 Task: Create new contact,   with mail id: 'LaylaKing@faurecia.com', first name: 'Layla', Last name: 'King', Job Title: Event Coordinator, Phone number (305) 555-3456. Change life cycle stage to  'Lead' and lead status to 'New'. Add new company to the associated contact: www.sunsure-energy.com_x000D_
 and type: Prospect. Logged in from softage.1@softage.net
Action: Mouse moved to (50, 52)
Screenshot: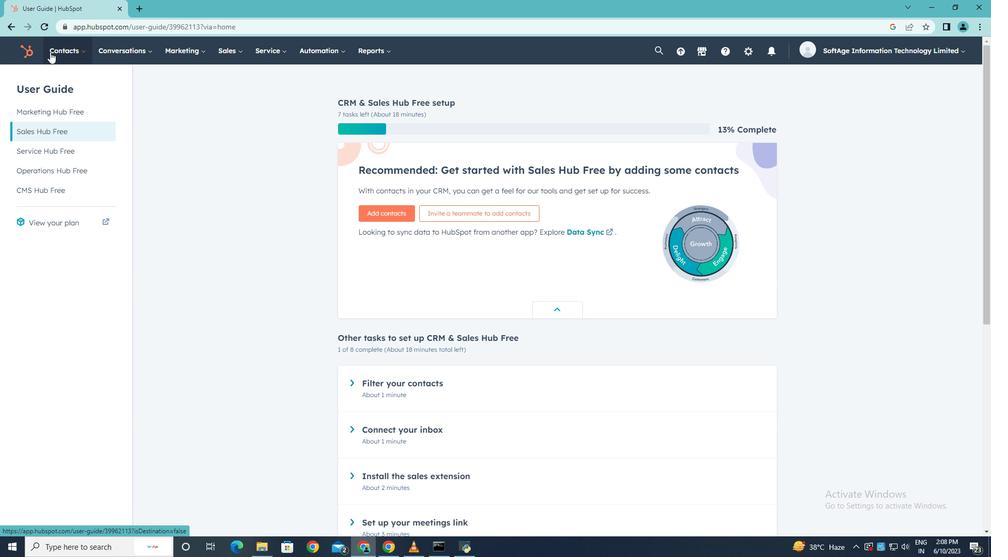 
Action: Mouse pressed left at (50, 52)
Screenshot: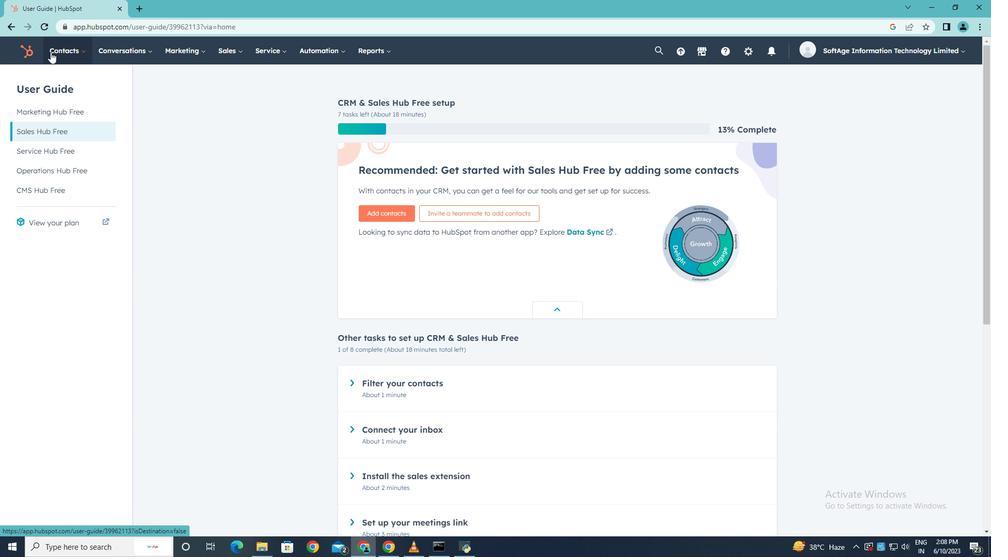 
Action: Mouse moved to (77, 85)
Screenshot: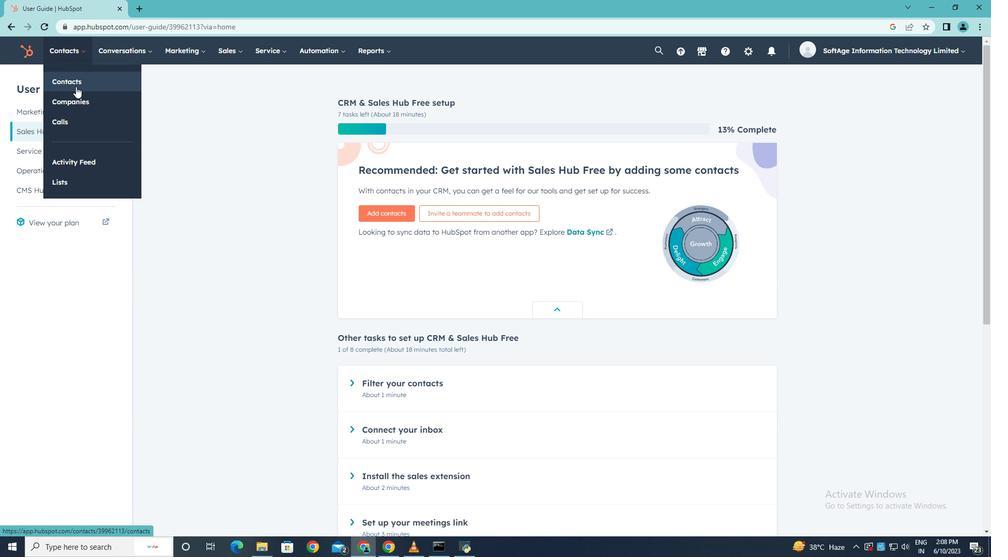 
Action: Mouse pressed left at (77, 85)
Screenshot: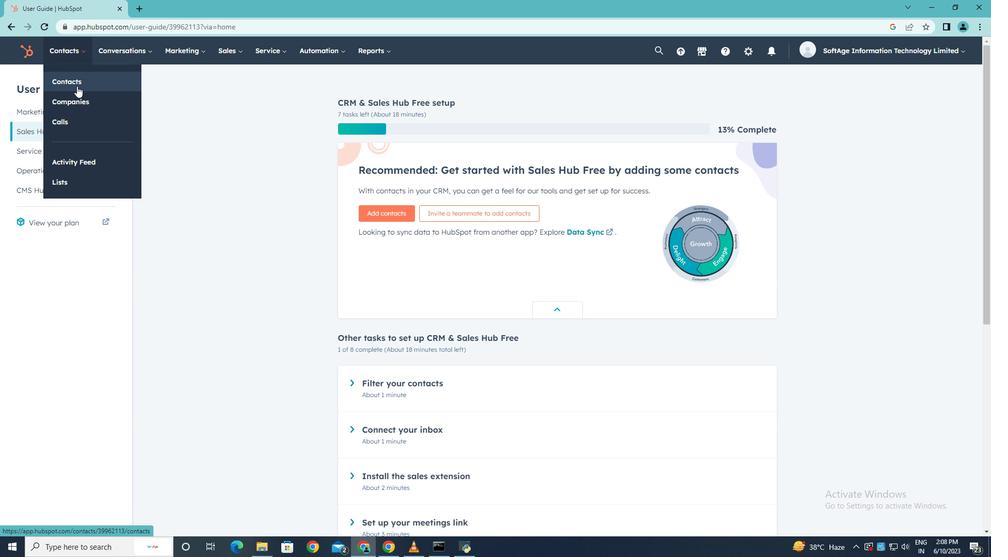 
Action: Mouse moved to (939, 87)
Screenshot: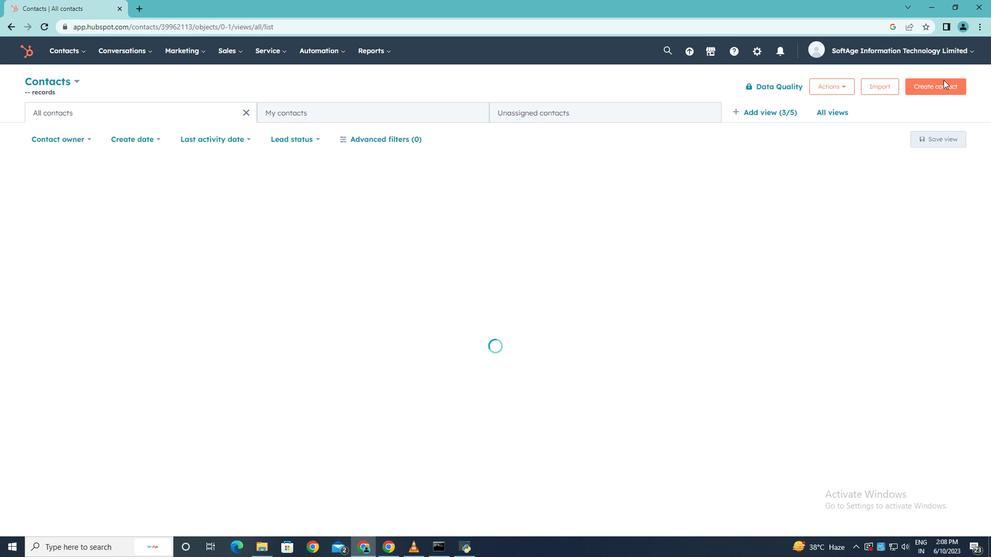 
Action: Mouse pressed left at (939, 87)
Screenshot: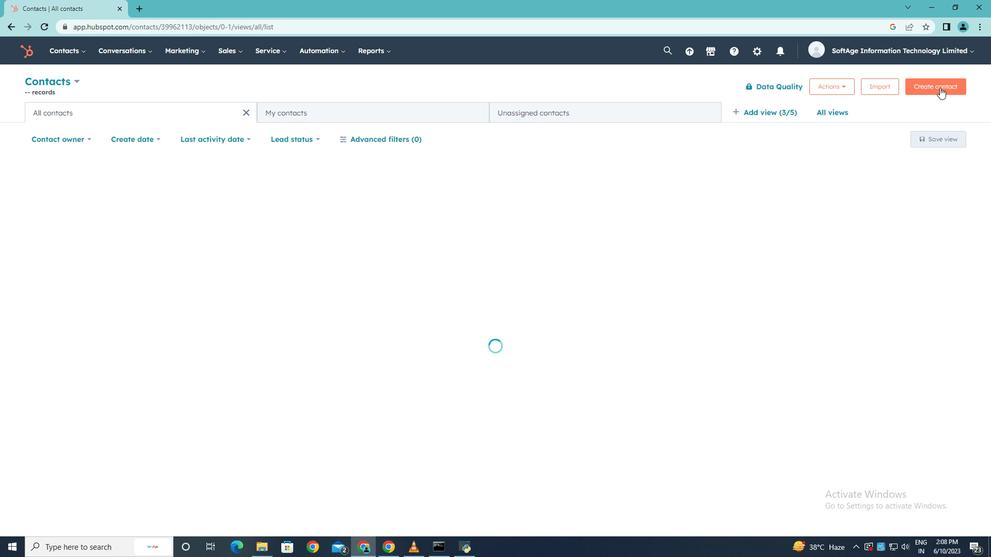 
Action: Mouse moved to (742, 136)
Screenshot: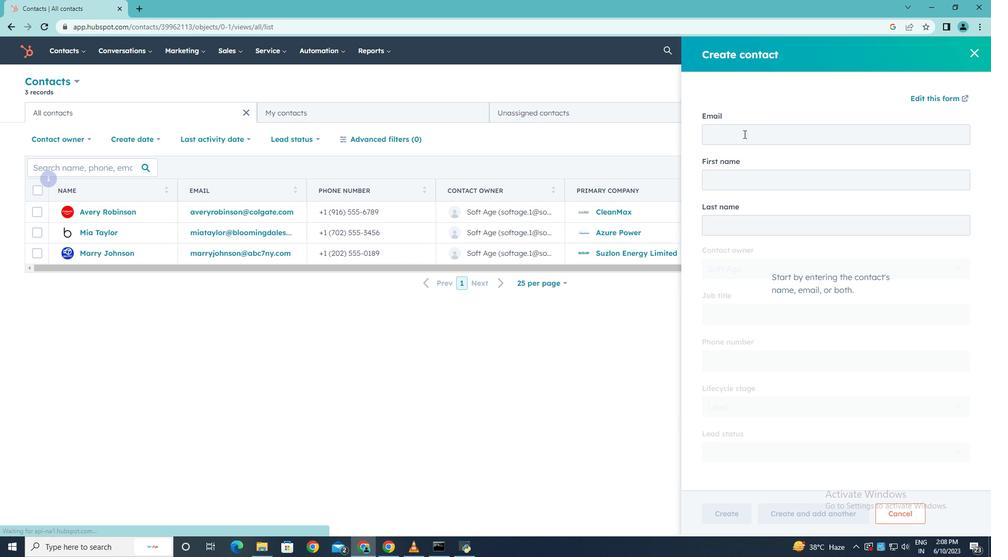 
Action: Mouse pressed left at (742, 136)
Screenshot: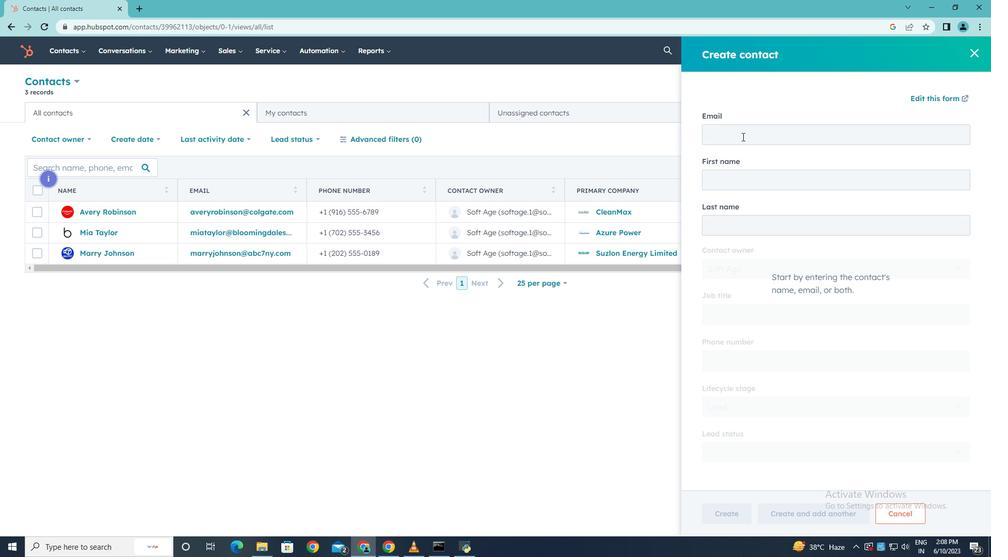 
Action: Mouse moved to (742, 136)
Screenshot: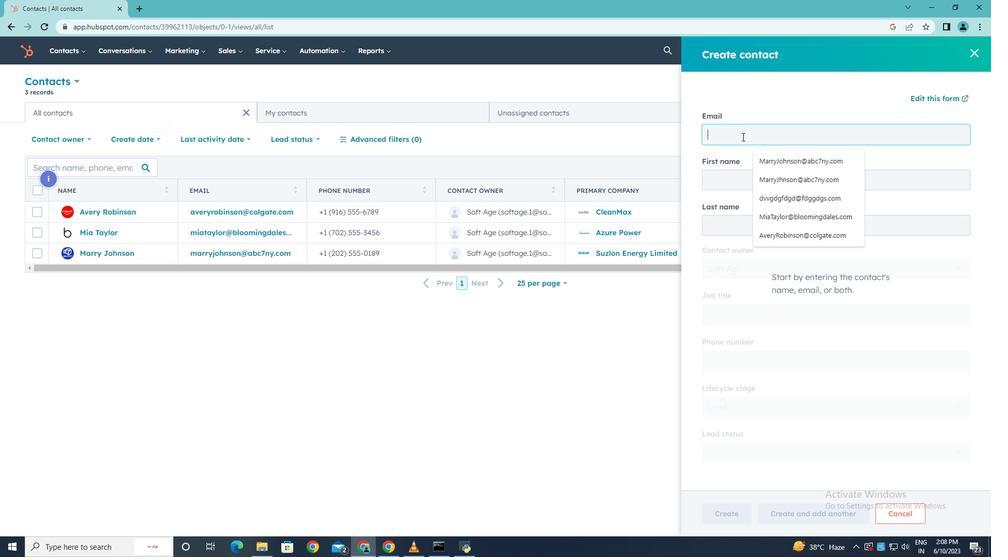 
Action: Key pressed <Key.shift>Layla<Key.shift>King<Key.shift>@faurecia.com
Screenshot: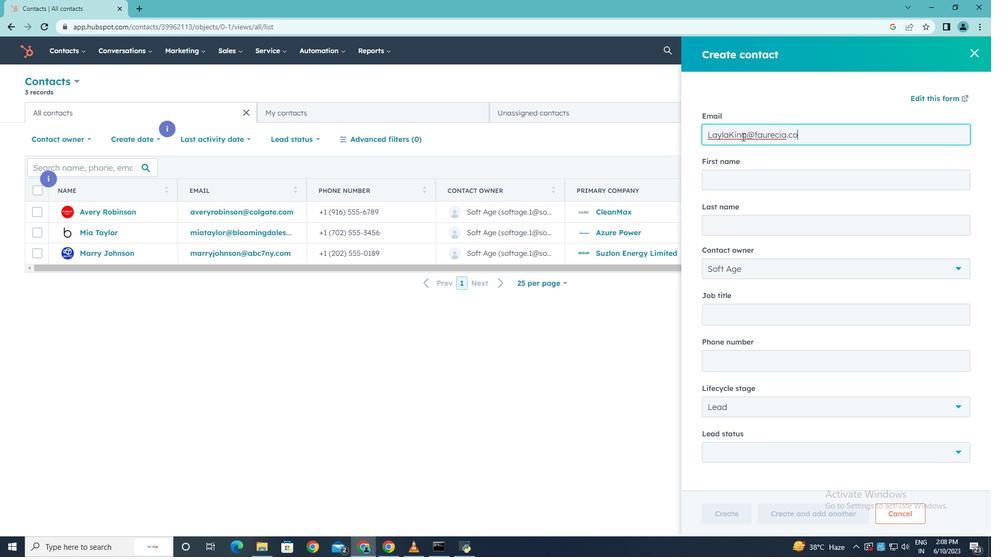 
Action: Mouse moved to (739, 185)
Screenshot: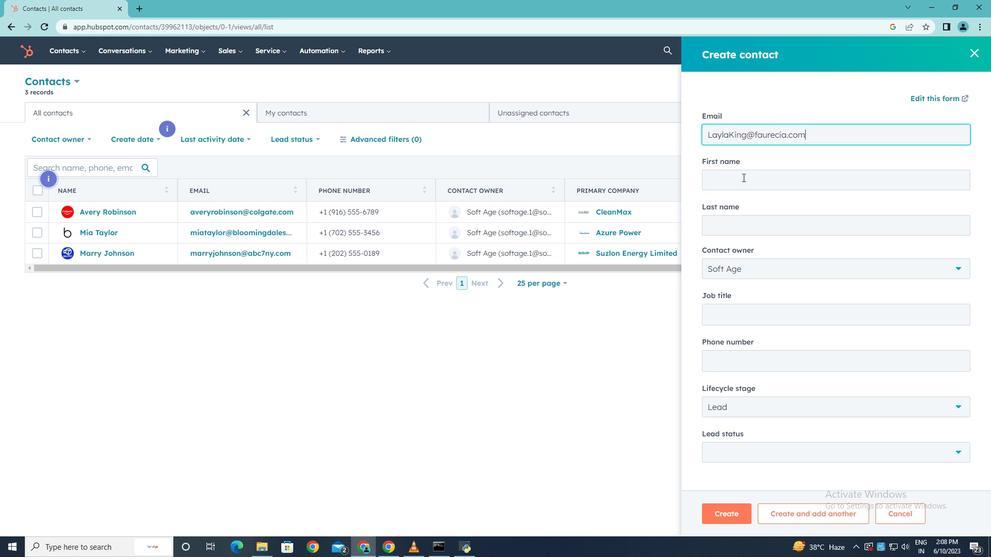 
Action: Mouse pressed left at (739, 185)
Screenshot: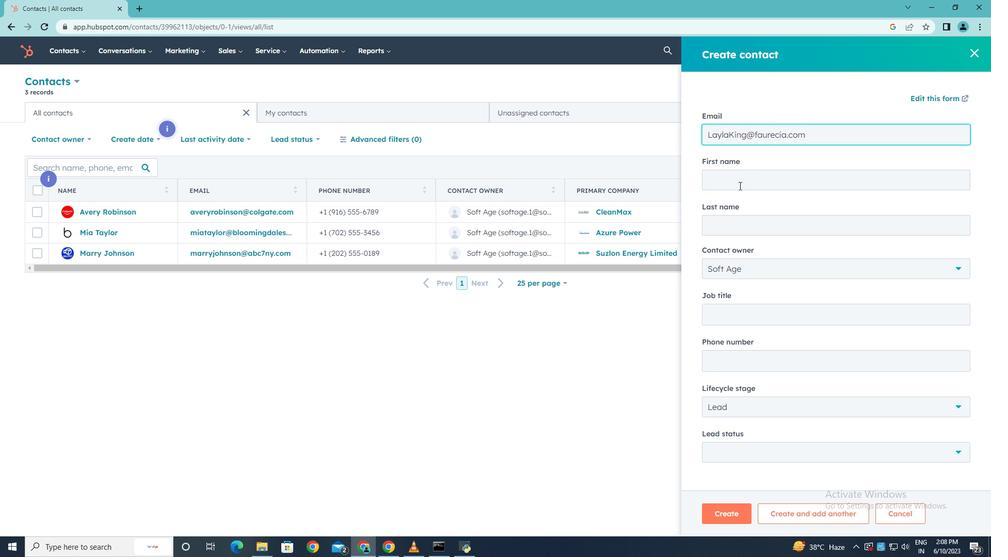 
Action: Key pressed <Key.shift><Key.shift><Key.shift><Key.shift><Key.shift><Key.shift><Key.shift><Key.shift><Key.shift><Key.shift><Key.shift><Key.shift><Key.shift><Key.shift><Key.shift><Key.shift><Key.shift><Key.shift><Key.shift><Key.shift><Key.shift><Key.shift><Key.shift>Layla
Screenshot: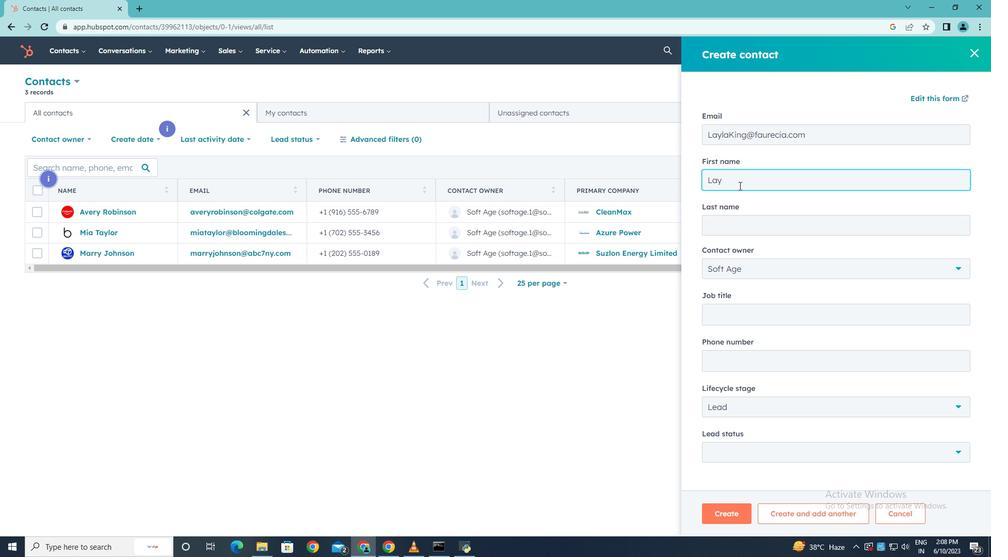 
Action: Mouse moved to (728, 224)
Screenshot: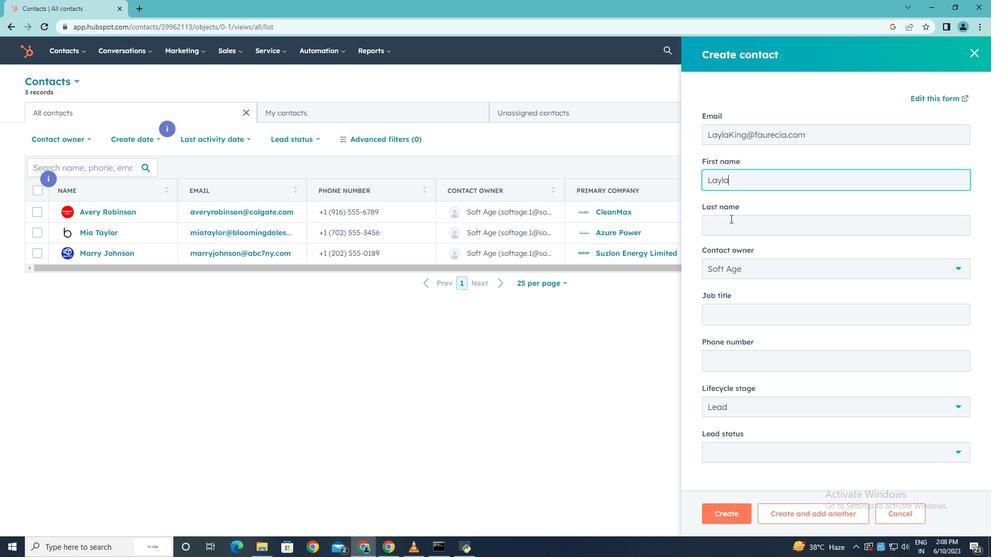 
Action: Mouse pressed left at (728, 224)
Screenshot: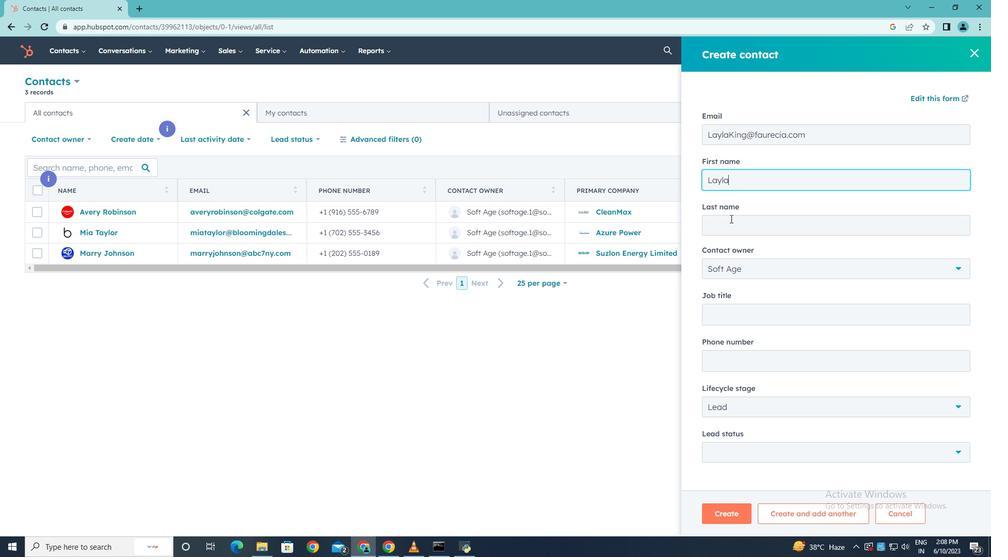
Action: Key pressed <Key.shift><Key.shift>King
Screenshot: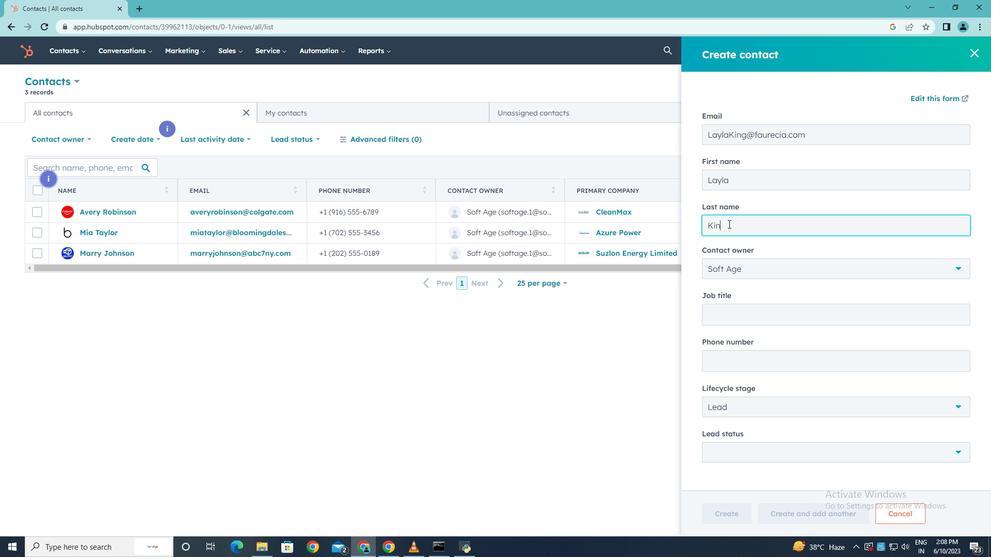 
Action: Mouse moved to (764, 314)
Screenshot: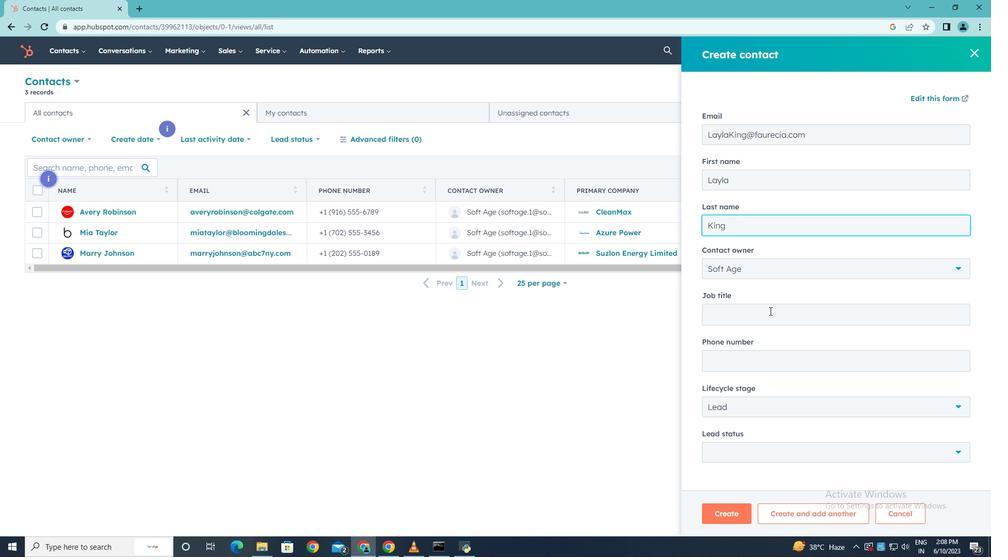 
Action: Mouse pressed left at (764, 314)
Screenshot: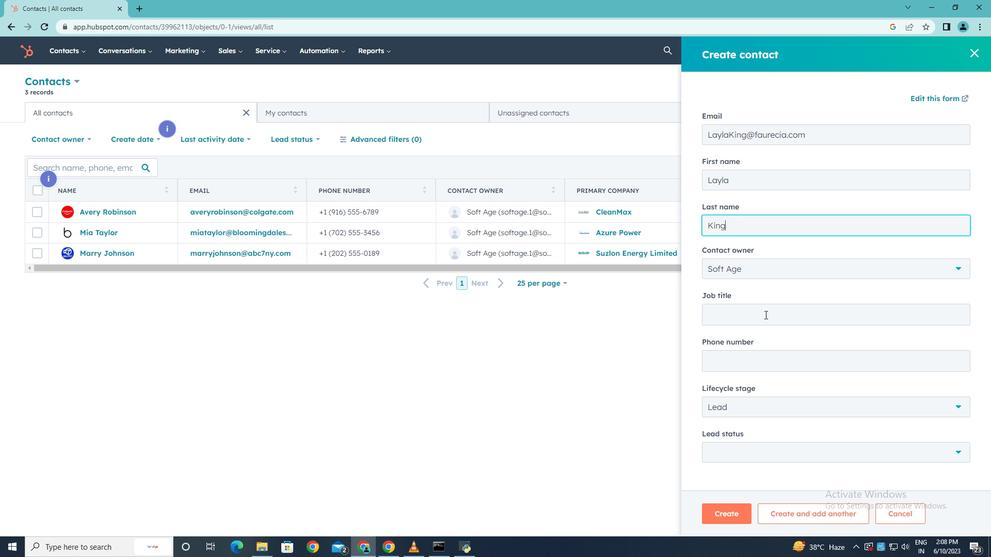 
Action: Key pressed <Key.shift>Event<Key.space><Key.shift>Cool<Key.backspace>rdinator
Screenshot: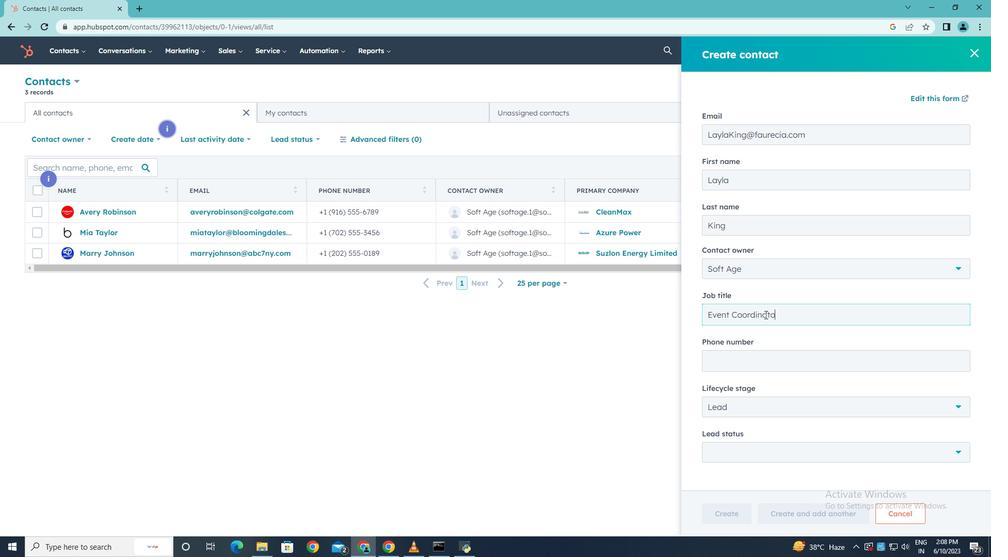 
Action: Mouse moved to (758, 360)
Screenshot: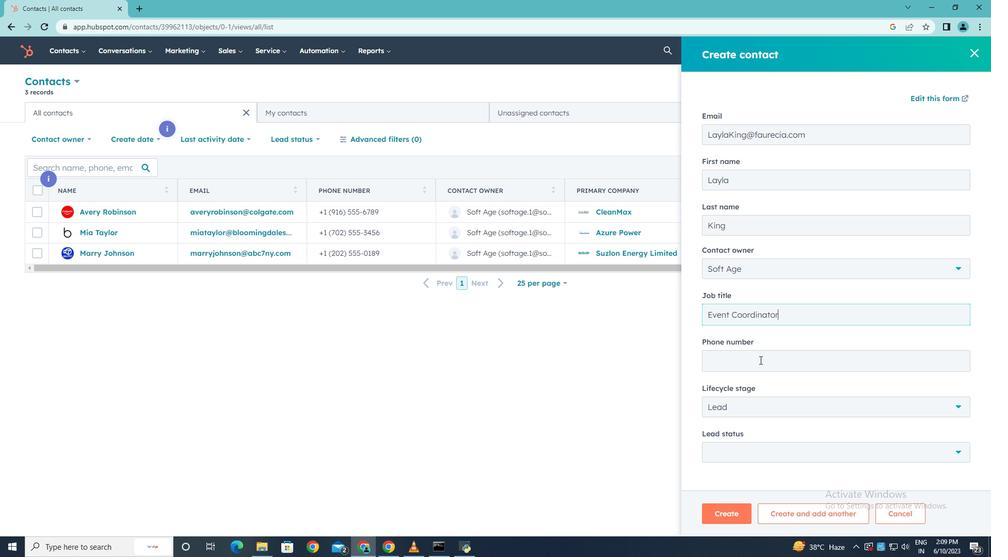 
Action: Mouse pressed left at (758, 360)
Screenshot: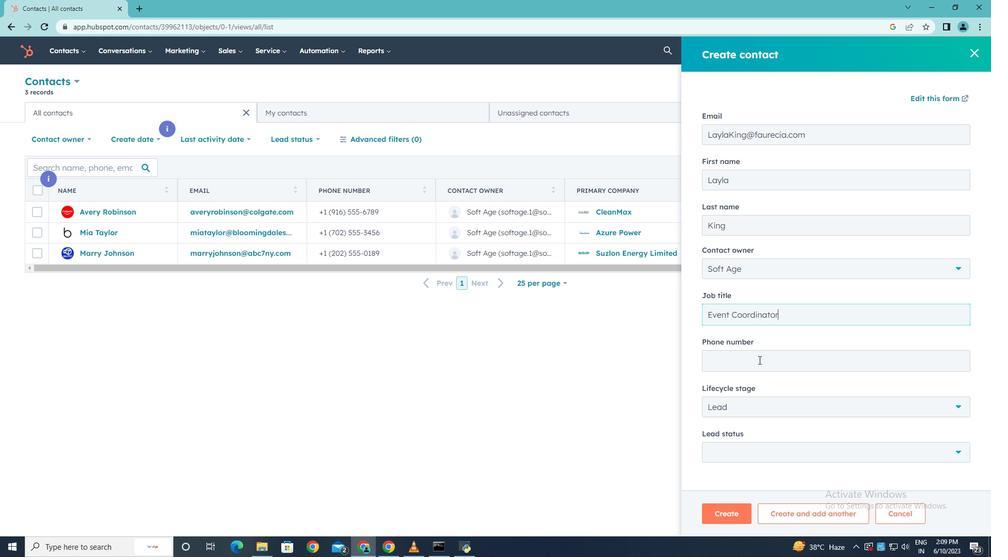 
Action: Key pressed 3055553456
Screenshot: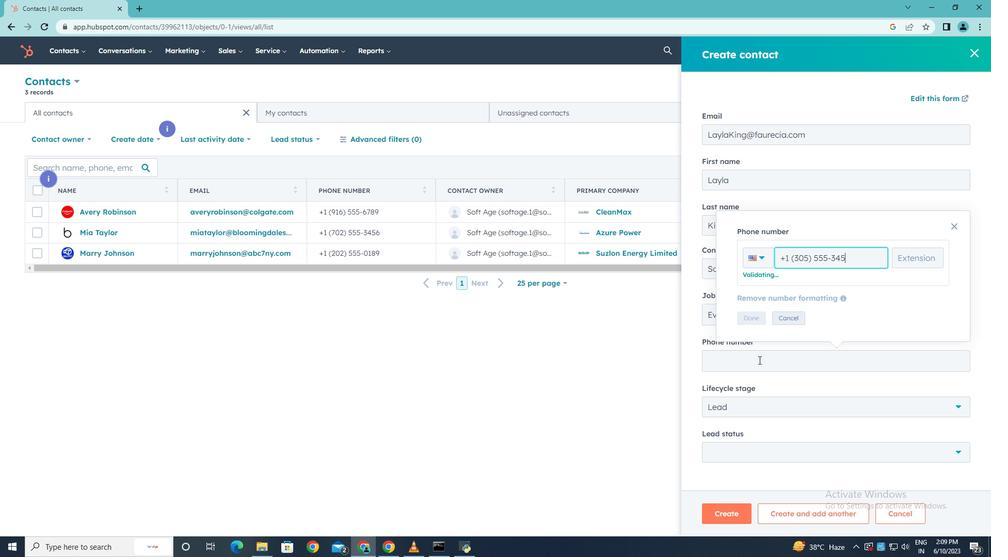 
Action: Mouse moved to (747, 315)
Screenshot: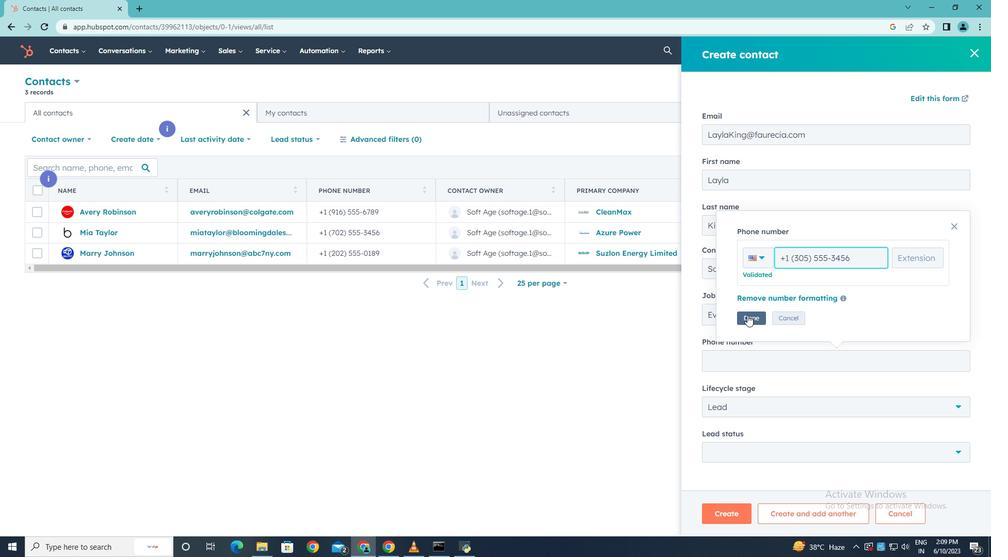 
Action: Mouse pressed left at (747, 315)
Screenshot: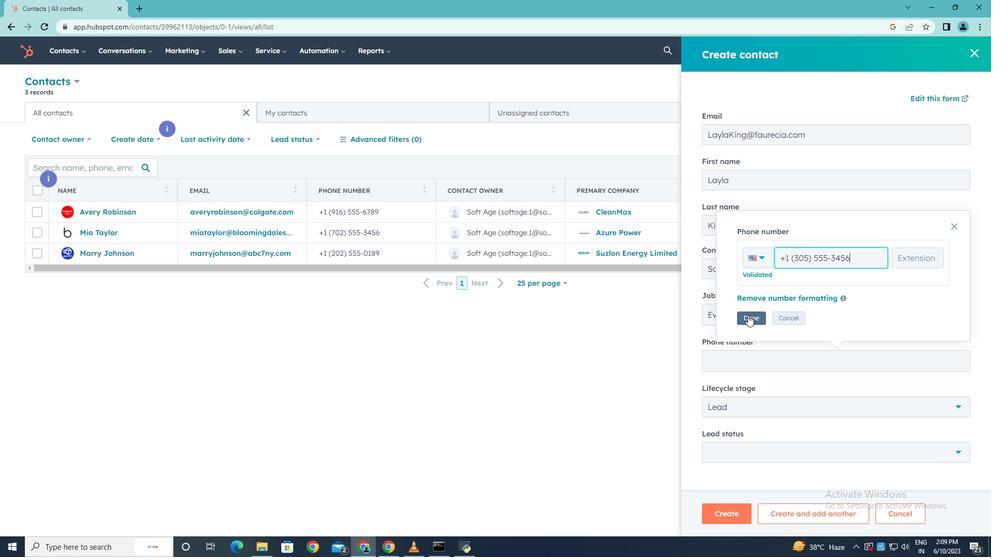 
Action: Mouse moved to (955, 406)
Screenshot: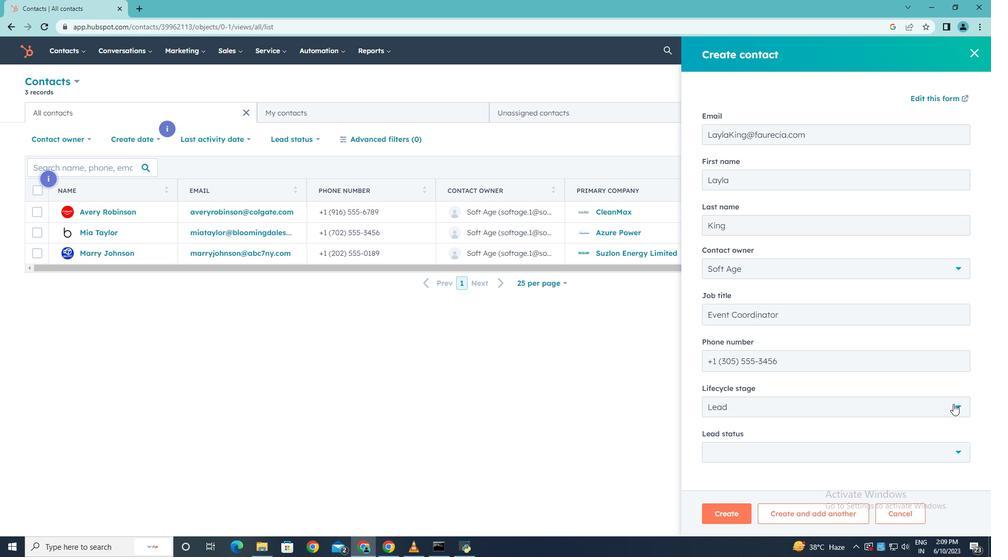 
Action: Mouse pressed left at (955, 406)
Screenshot: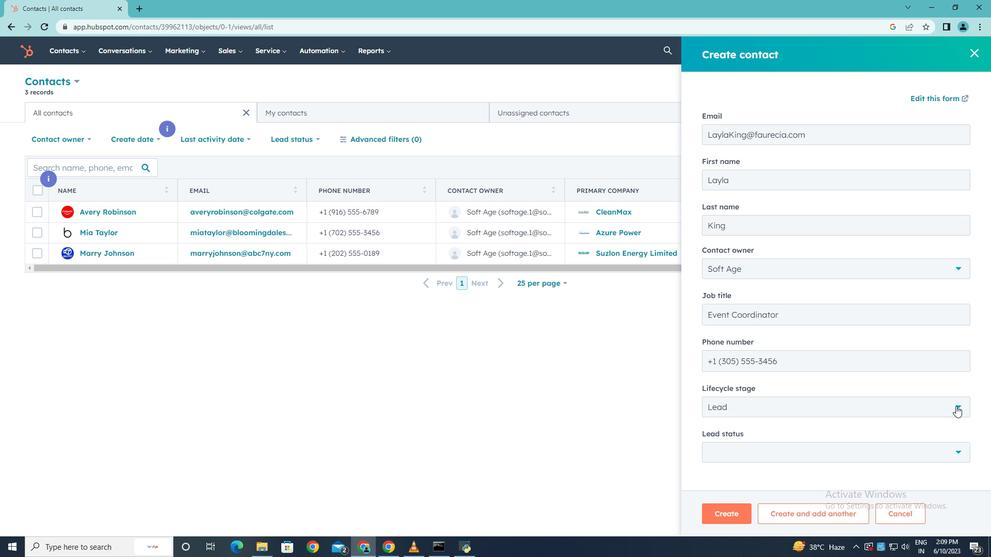 
Action: Mouse moved to (750, 310)
Screenshot: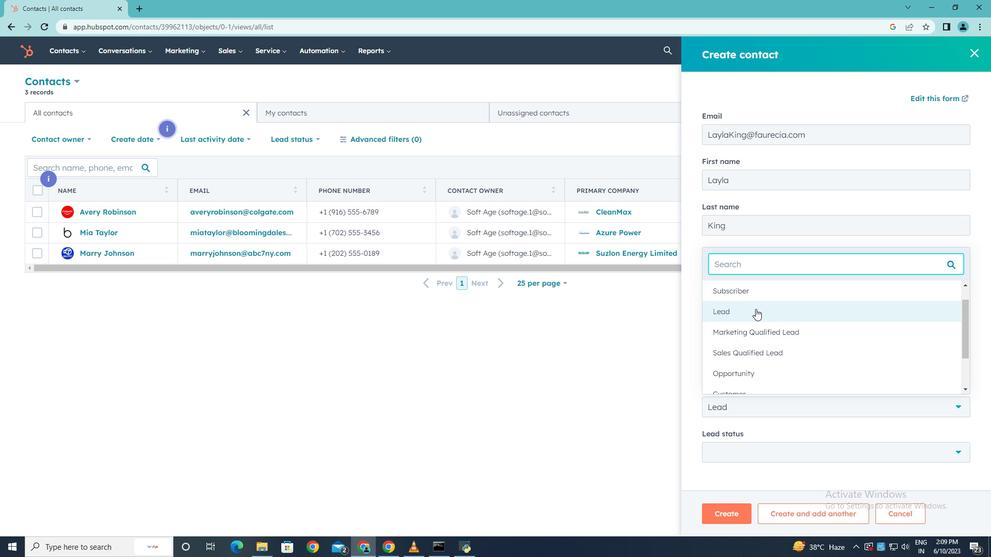 
Action: Mouse pressed left at (750, 310)
Screenshot: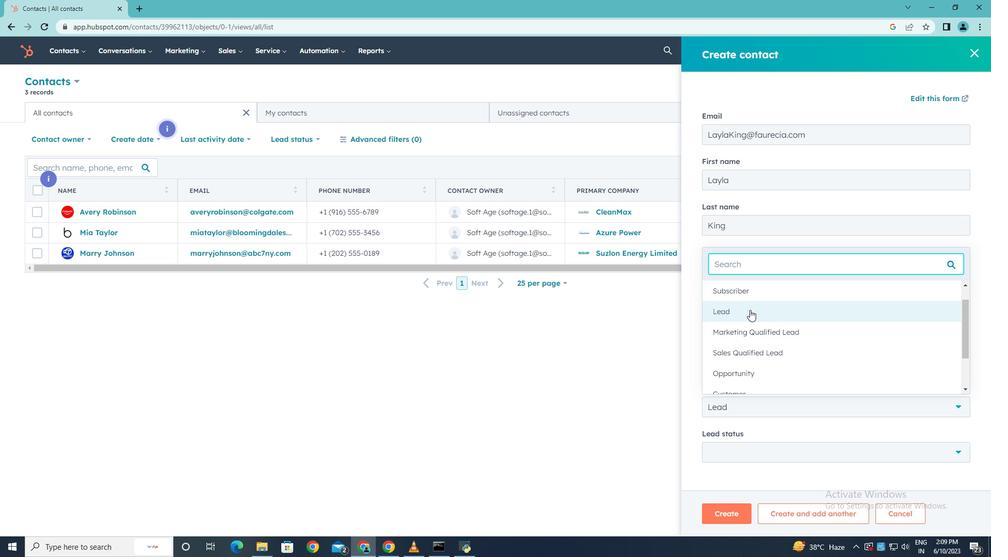 
Action: Mouse moved to (958, 452)
Screenshot: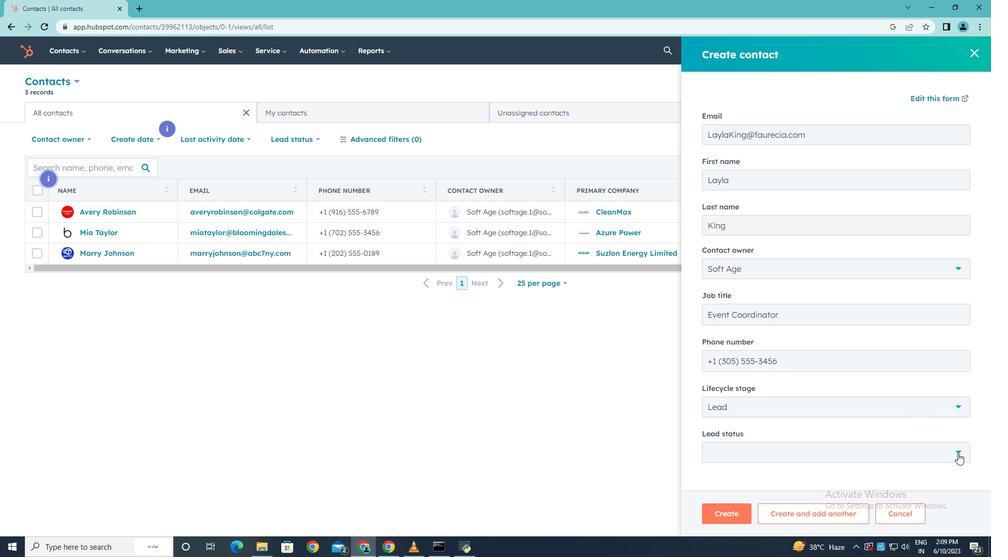 
Action: Mouse pressed left at (958, 452)
Screenshot: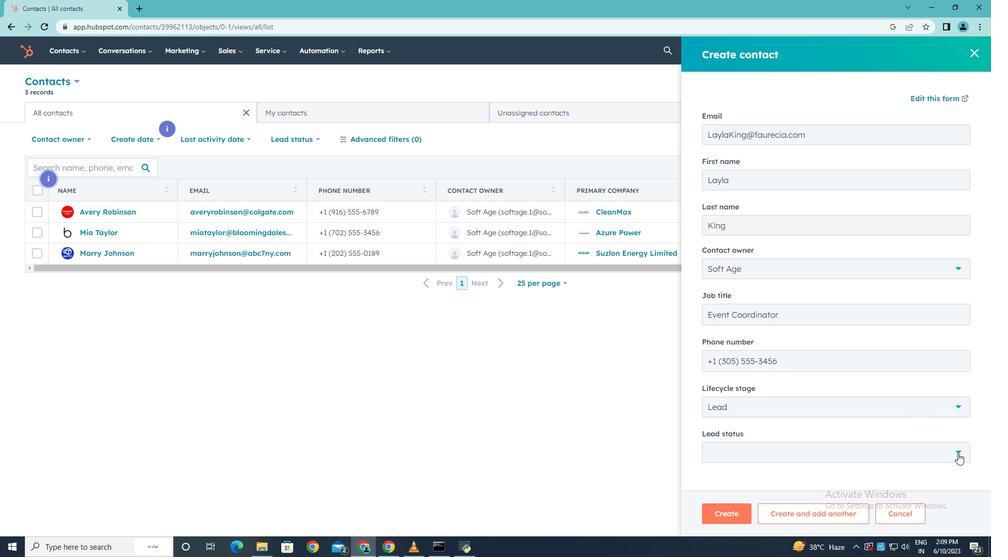 
Action: Mouse moved to (758, 358)
Screenshot: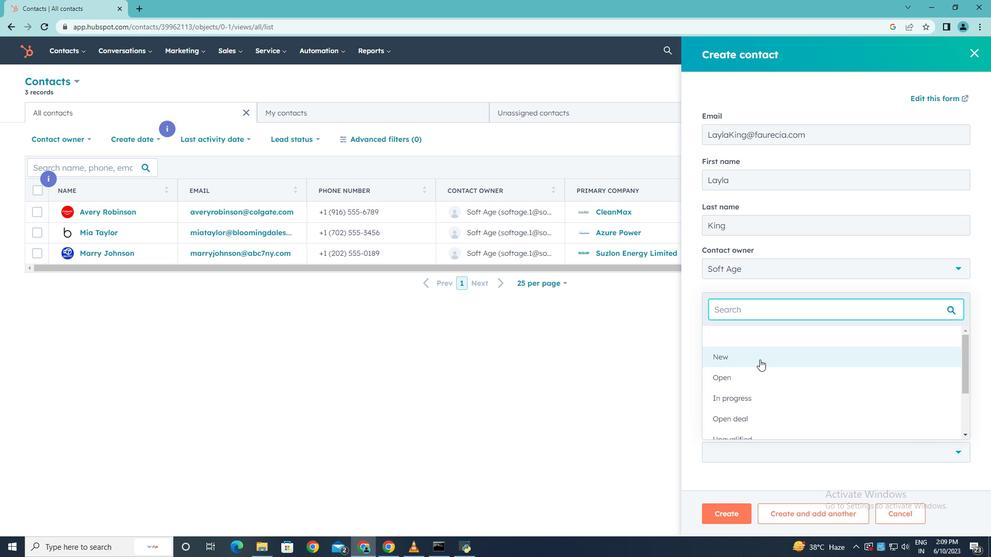 
Action: Mouse pressed left at (758, 358)
Screenshot: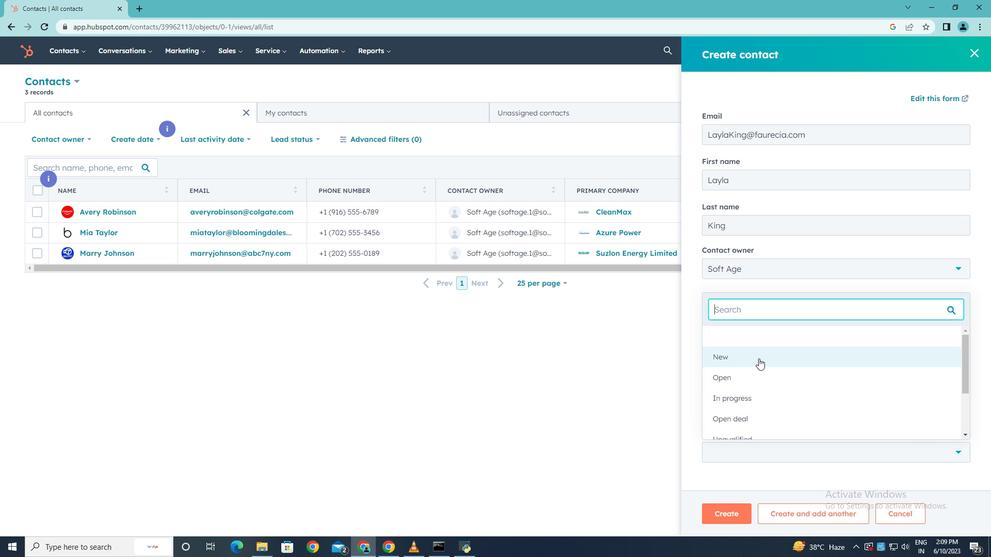 
Action: Mouse scrolled (758, 358) with delta (0, 0)
Screenshot: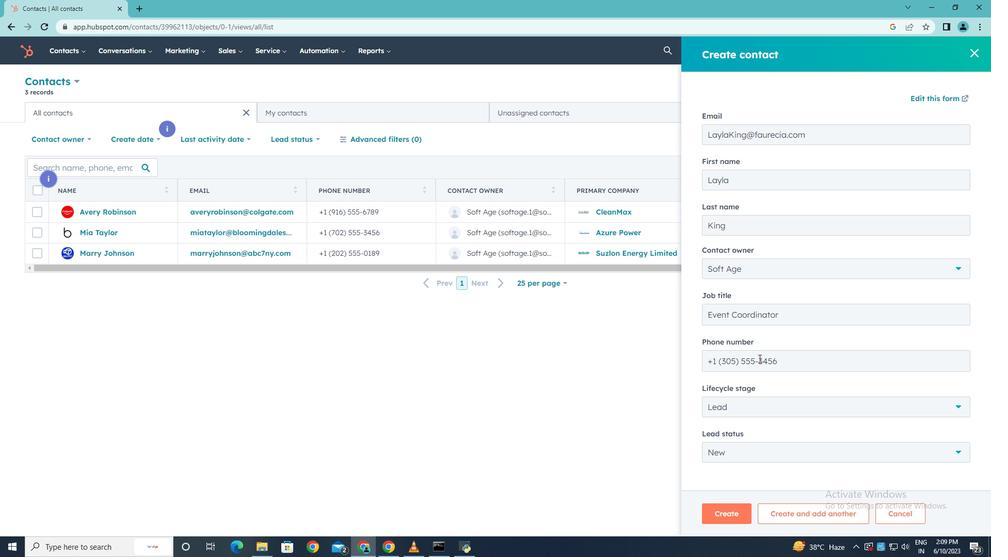 
Action: Mouse scrolled (758, 358) with delta (0, 0)
Screenshot: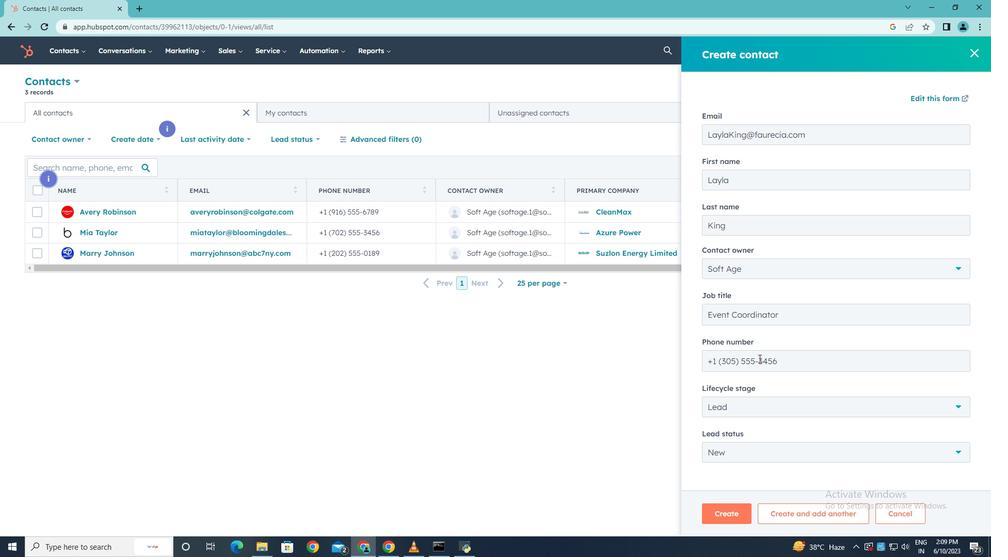 
Action: Mouse scrolled (758, 358) with delta (0, 0)
Screenshot: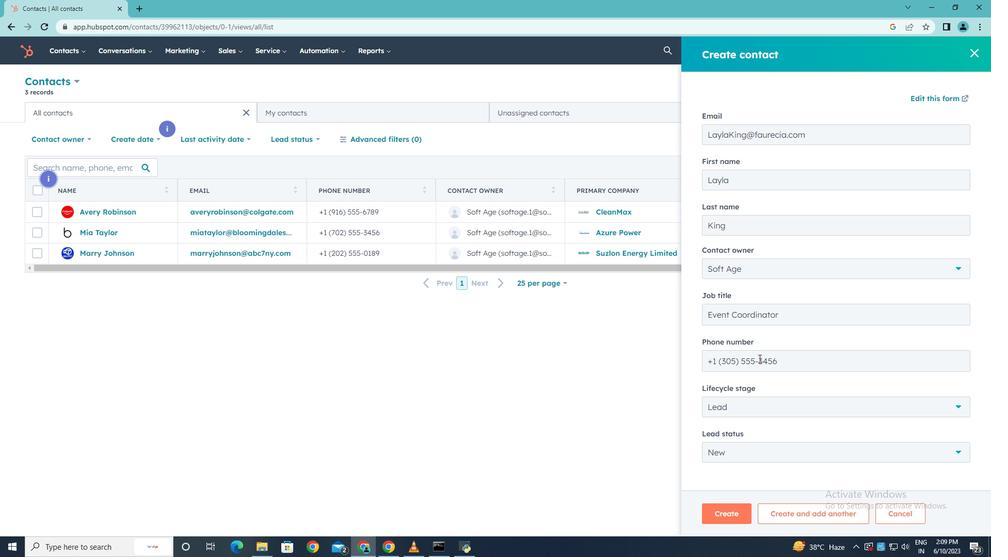 
Action: Mouse moved to (738, 508)
Screenshot: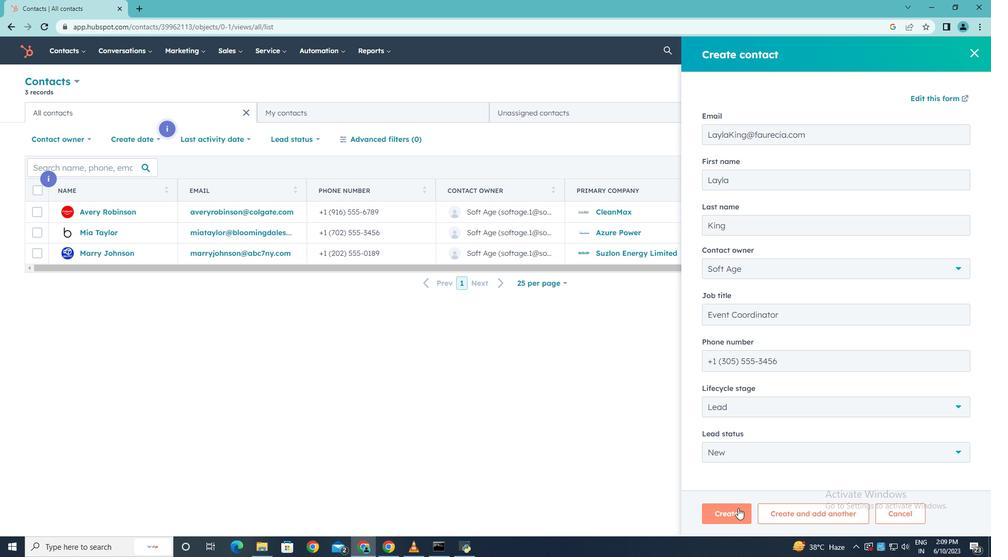 
Action: Mouse pressed left at (738, 508)
Screenshot: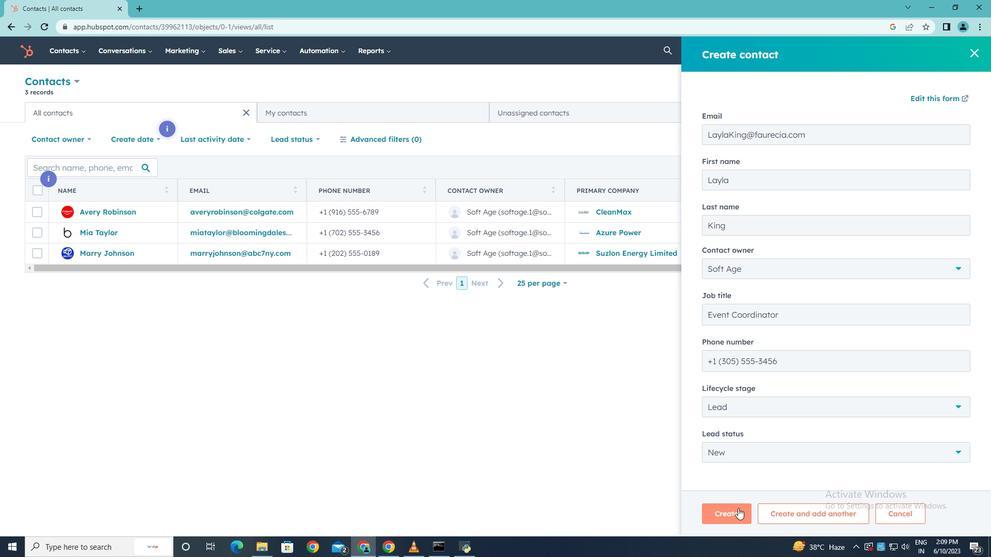 
Action: Mouse moved to (700, 331)
Screenshot: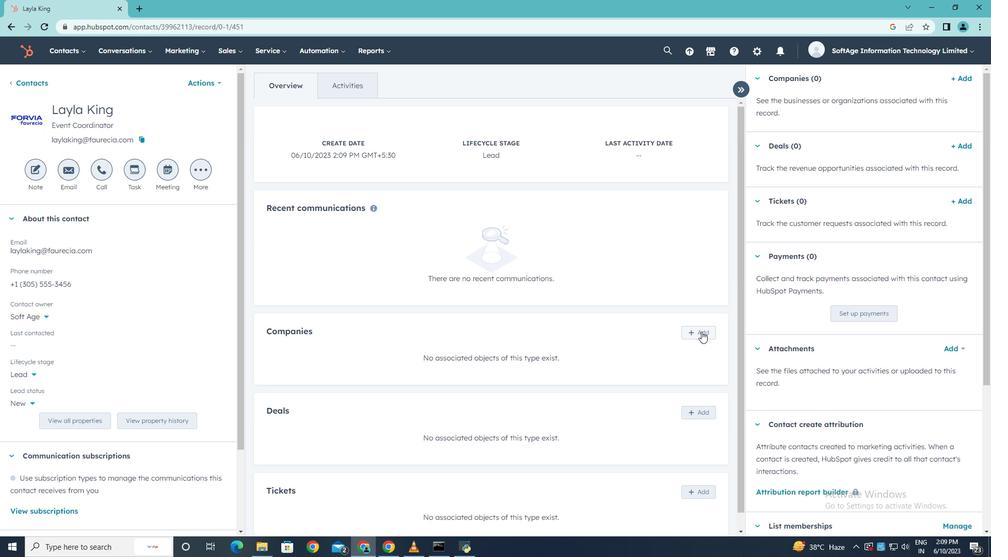 
Action: Mouse pressed left at (700, 331)
Screenshot: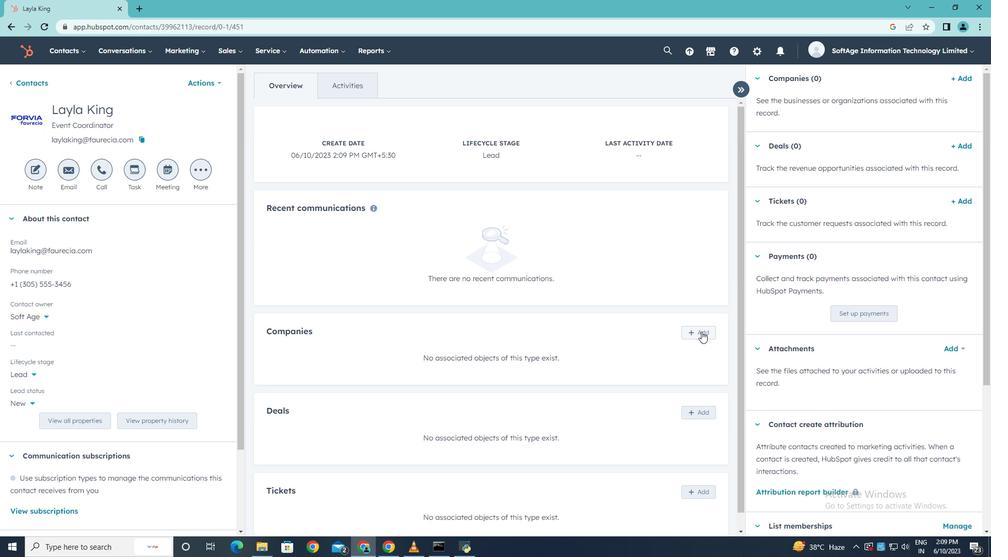 
Action: Mouse moved to (797, 108)
Screenshot: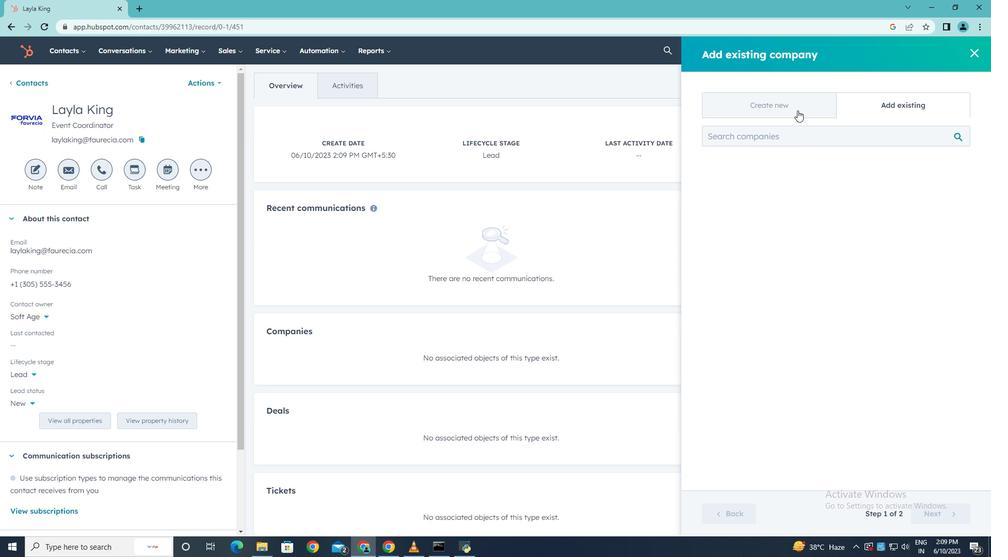 
Action: Mouse pressed left at (797, 108)
Screenshot: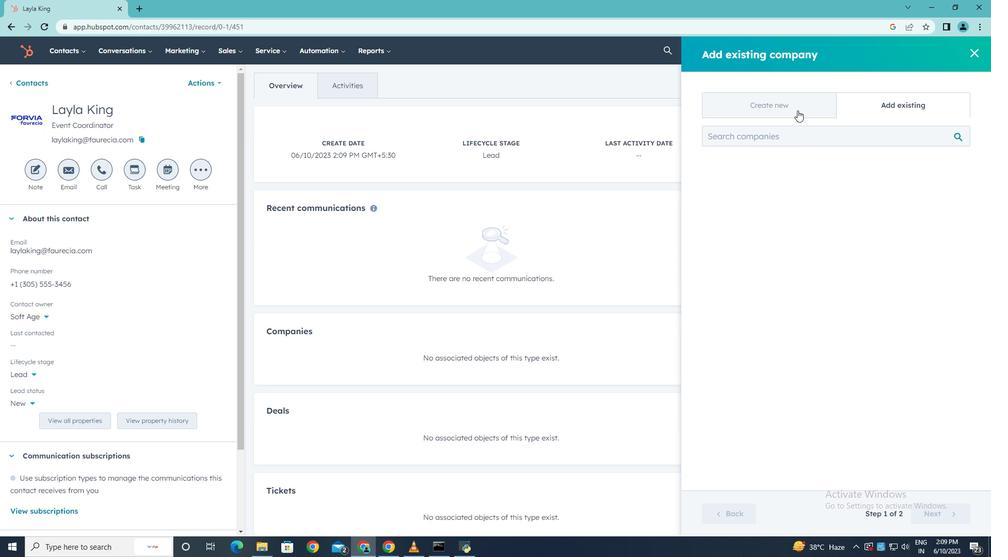 
Action: Mouse moved to (750, 164)
Screenshot: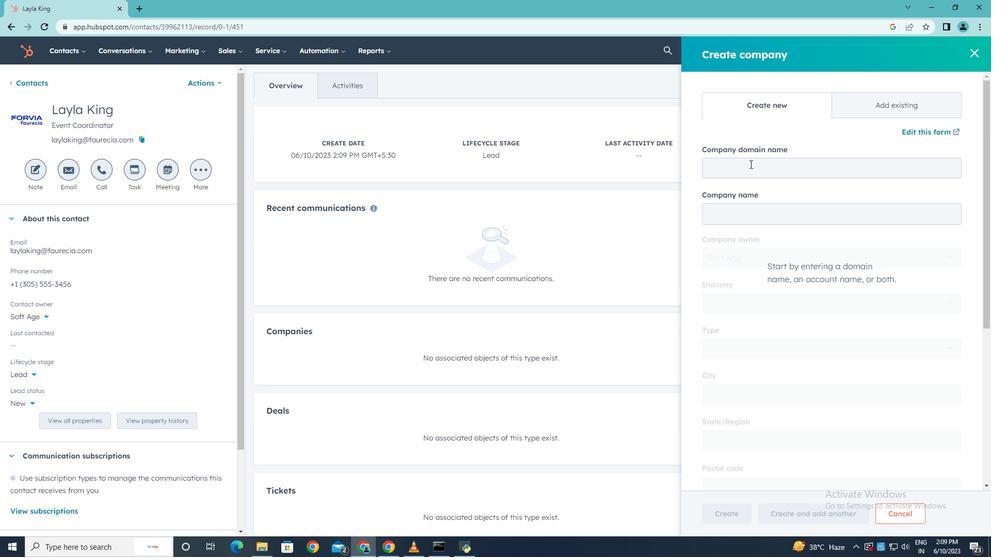 
Action: Mouse pressed left at (750, 164)
Screenshot: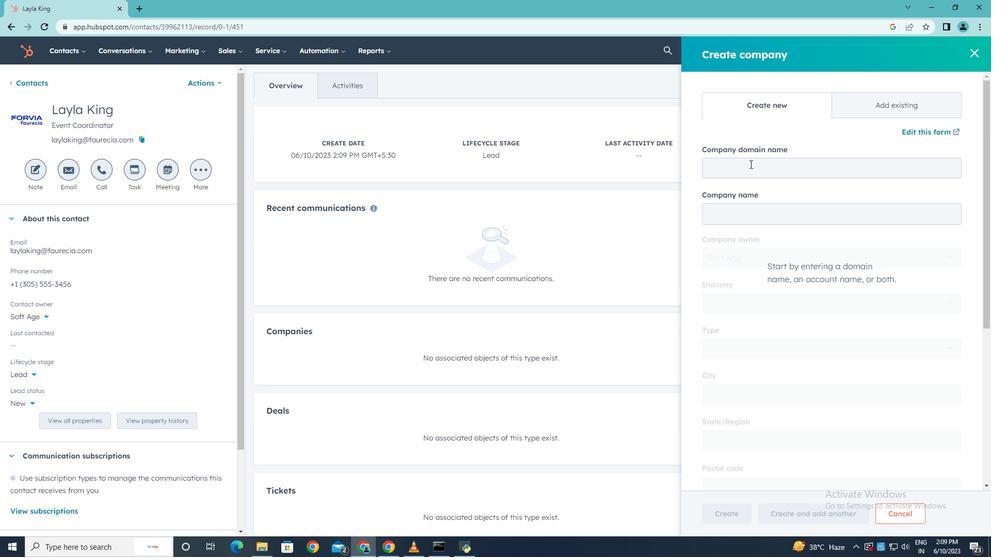 
Action: Key pressed www.sunsure-energy.com
Screenshot: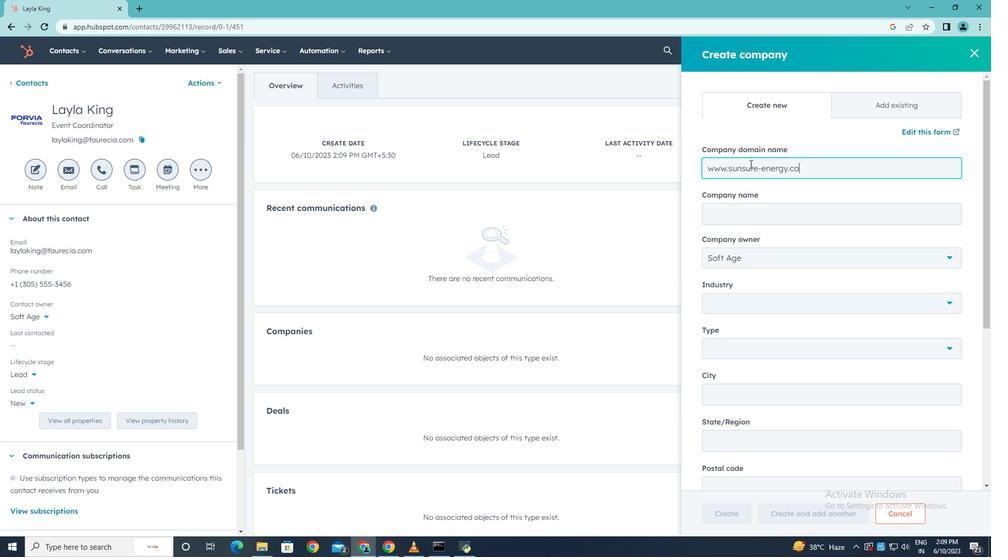 
Action: Mouse moved to (785, 313)
Screenshot: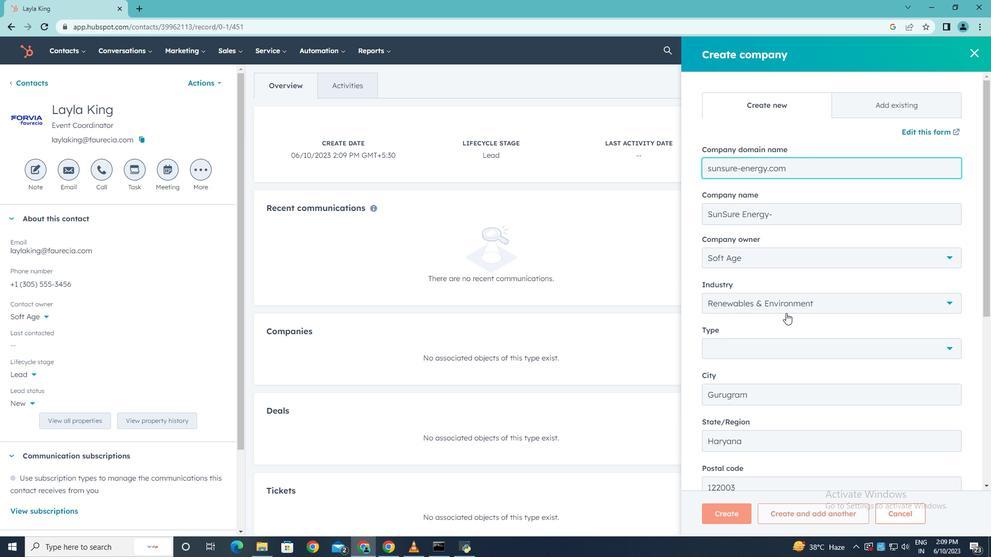 
Action: Mouse scrolled (785, 312) with delta (0, 0)
Screenshot: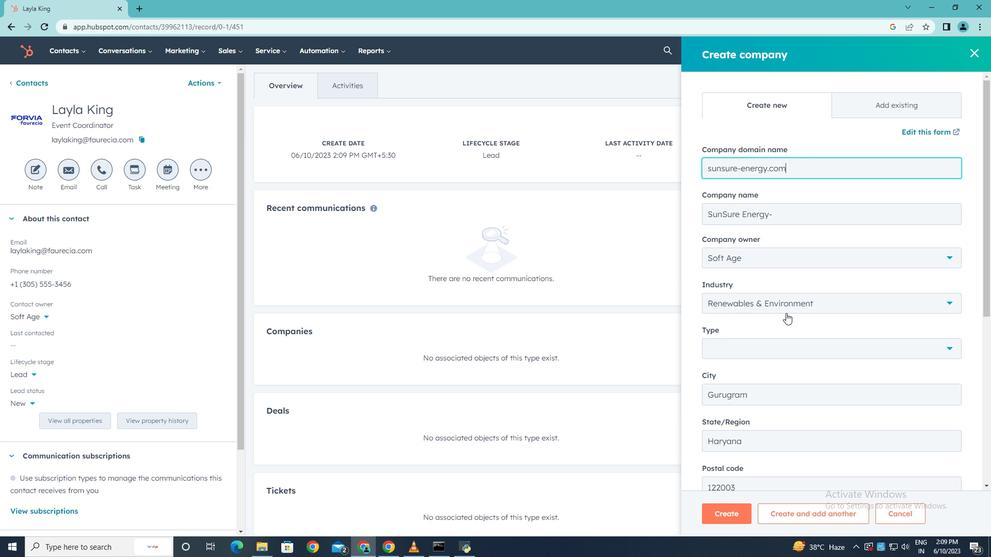 
Action: Mouse moved to (947, 297)
Screenshot: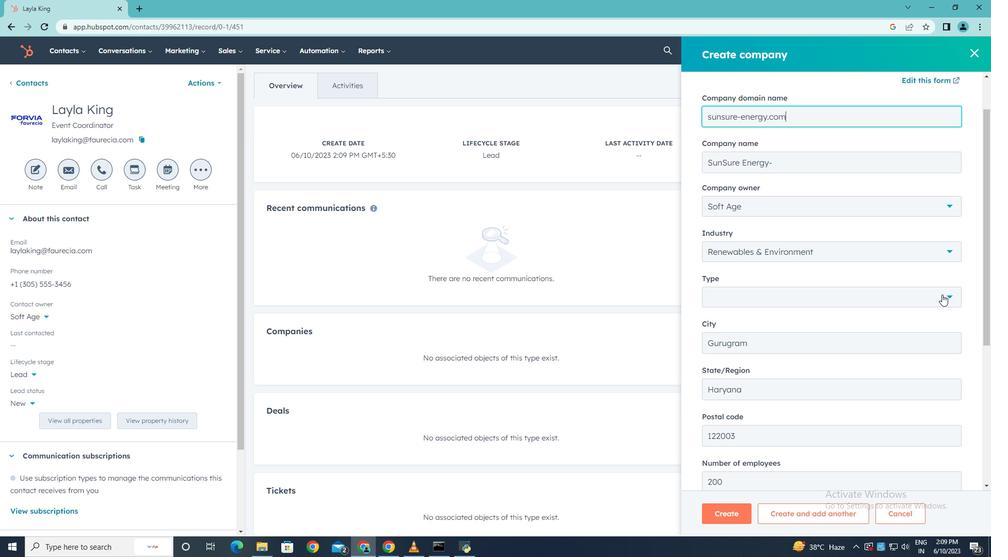 
Action: Mouse pressed left at (947, 297)
Screenshot: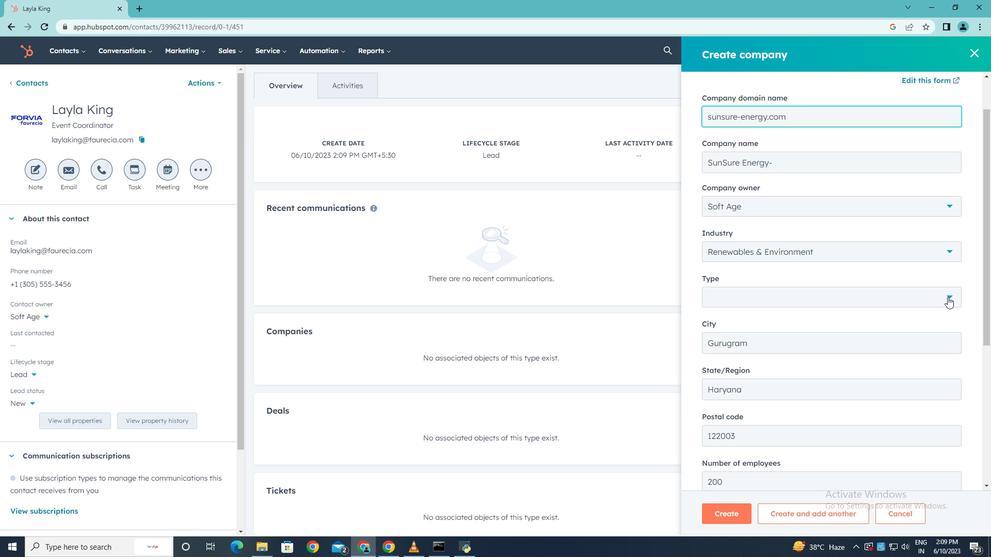 
Action: Mouse moved to (758, 347)
Screenshot: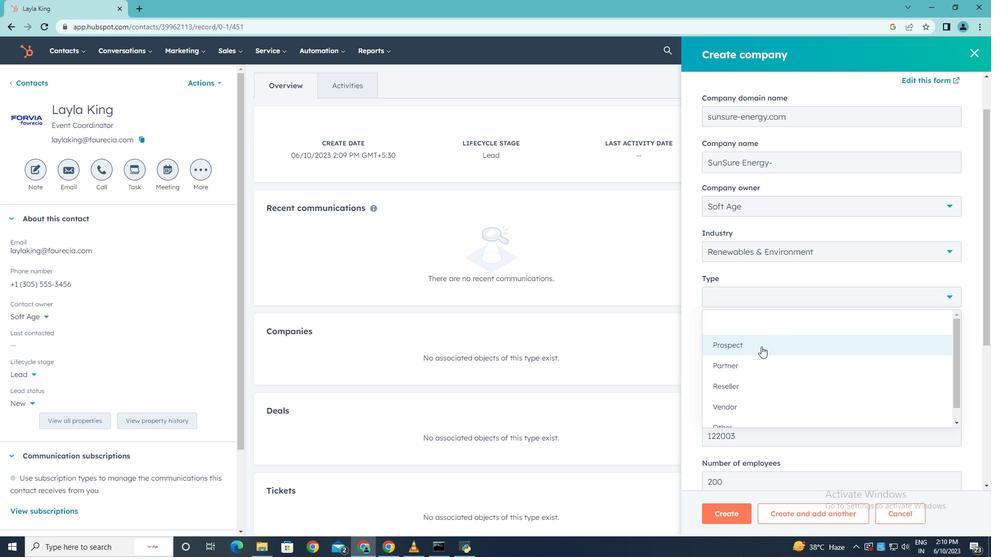 
Action: Mouse pressed left at (758, 347)
Screenshot: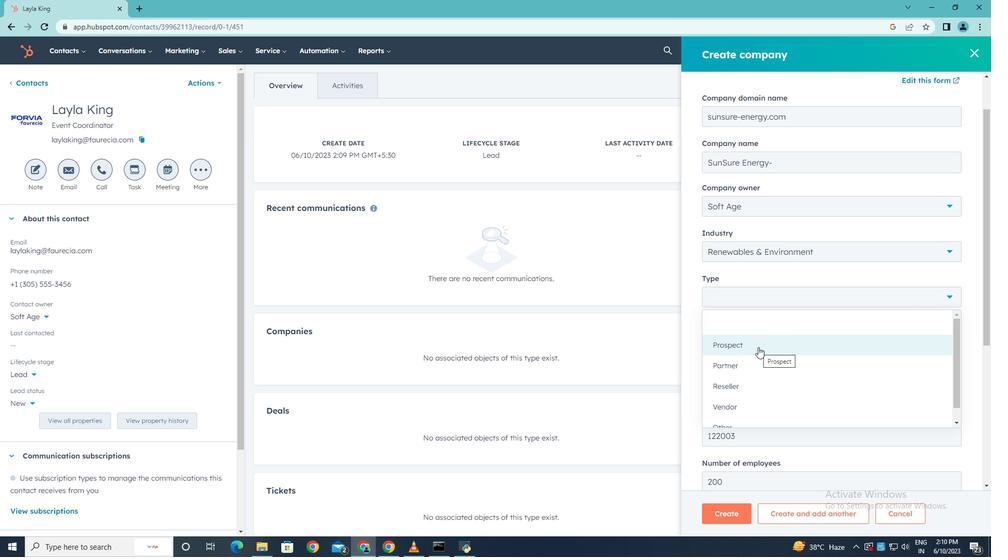 
Action: Mouse moved to (758, 347)
Screenshot: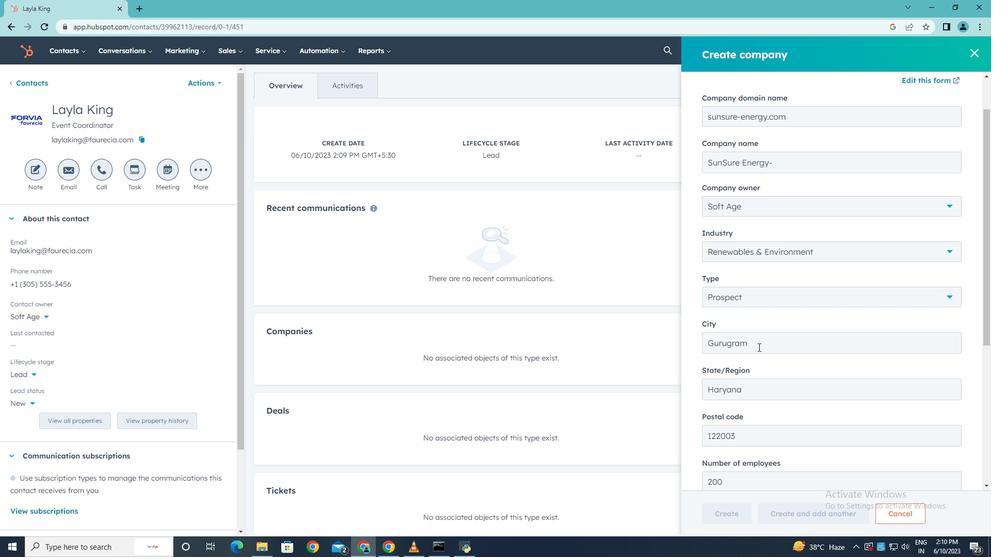 
Action: Mouse scrolled (758, 346) with delta (0, 0)
Screenshot: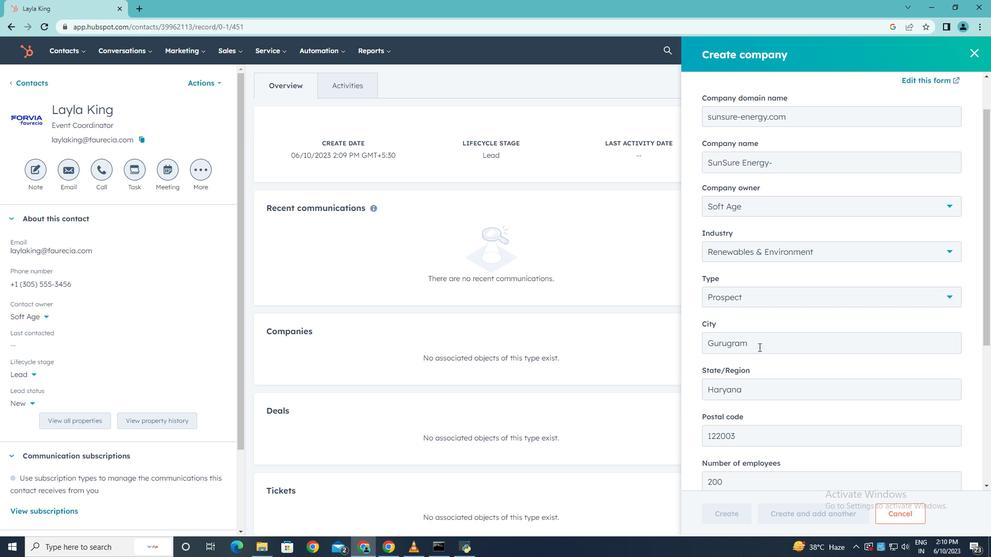 
Action: Mouse scrolled (758, 346) with delta (0, 0)
Screenshot: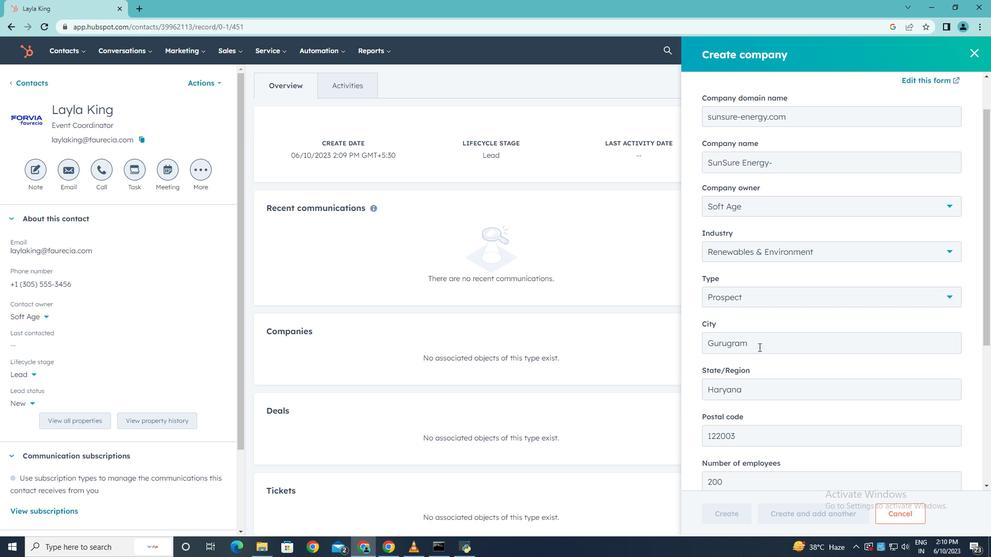 
Action: Mouse scrolled (758, 346) with delta (0, 0)
Screenshot: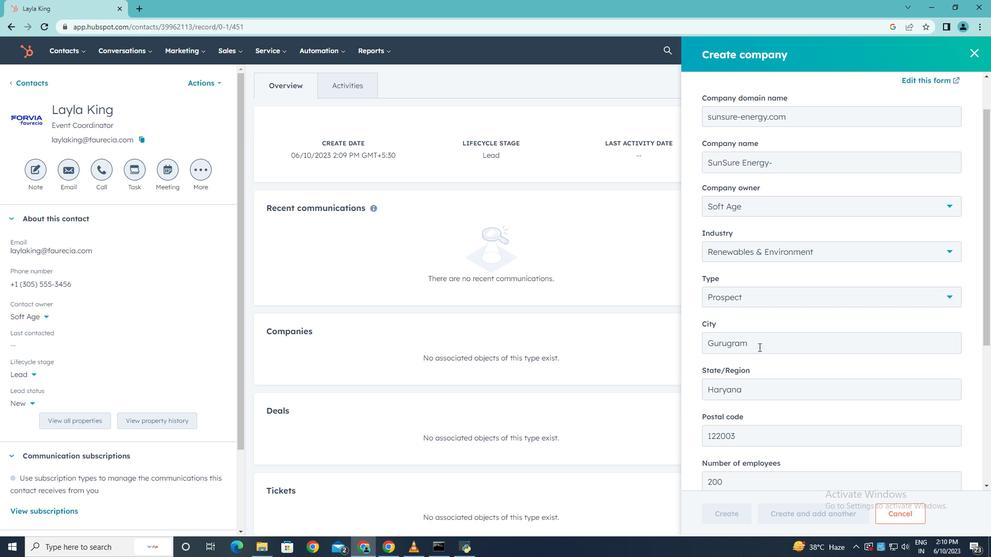
Action: Mouse scrolled (758, 346) with delta (0, 0)
Screenshot: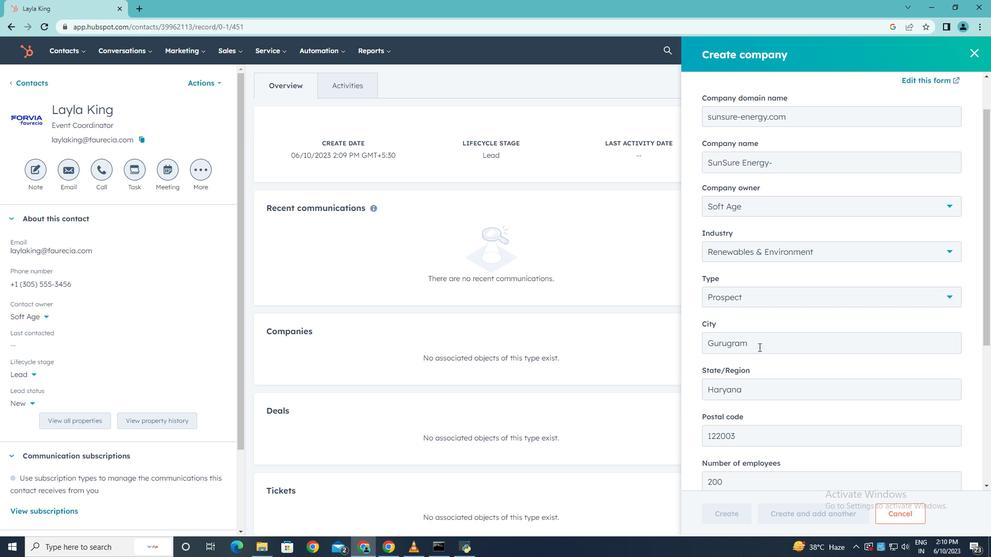 
Action: Mouse scrolled (758, 346) with delta (0, 0)
Screenshot: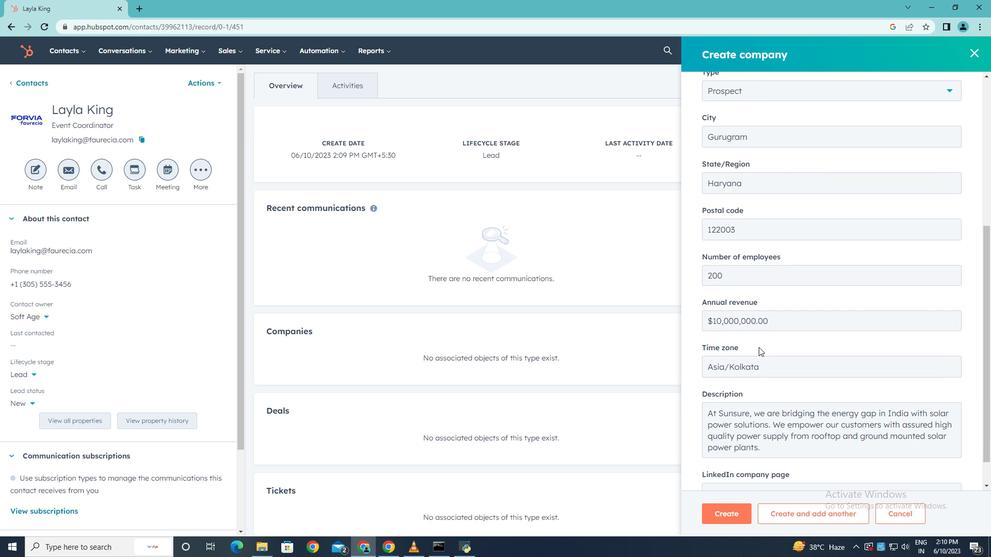 
Action: Mouse scrolled (758, 346) with delta (0, 0)
Screenshot: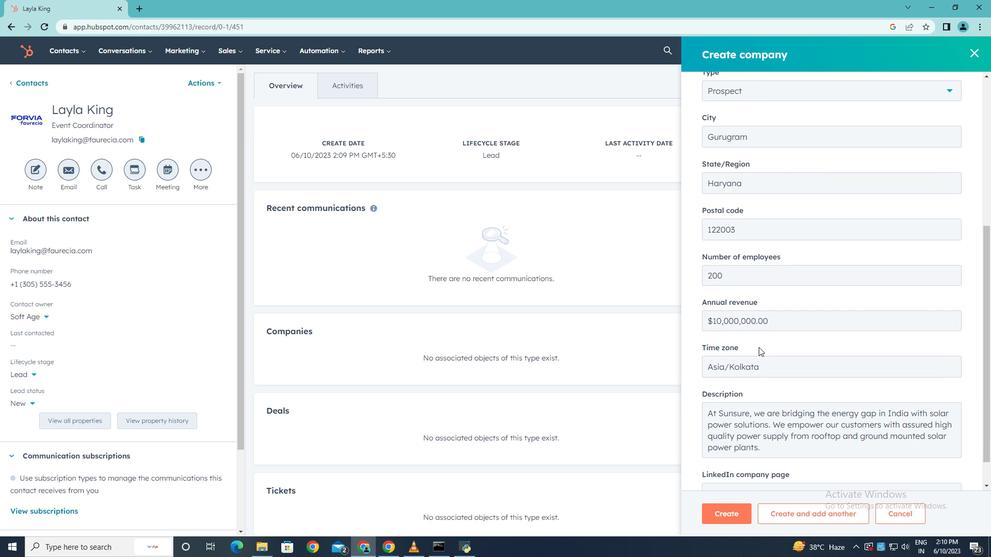 
Action: Mouse scrolled (758, 346) with delta (0, 0)
Screenshot: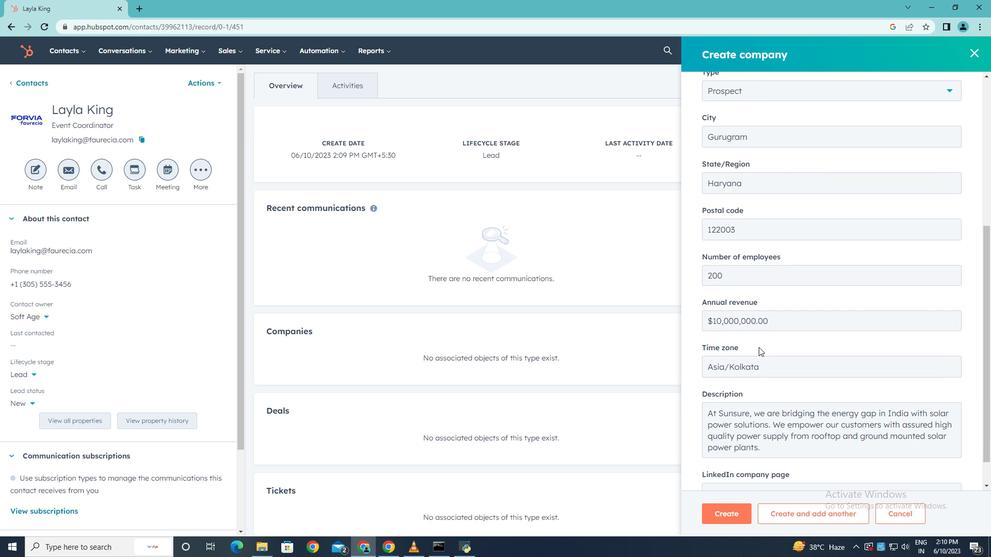 
Action: Mouse moved to (727, 512)
Screenshot: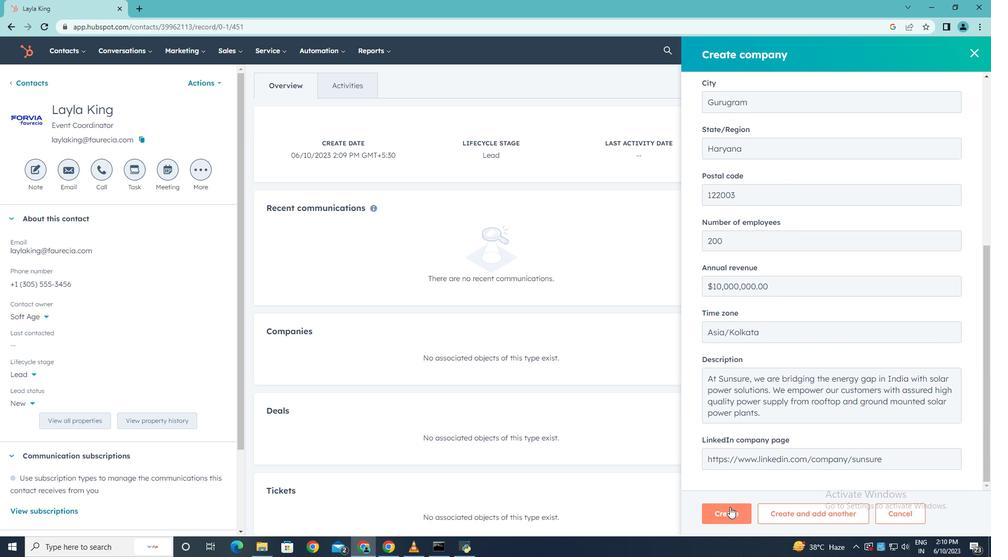 
Action: Mouse pressed left at (727, 512)
Screenshot: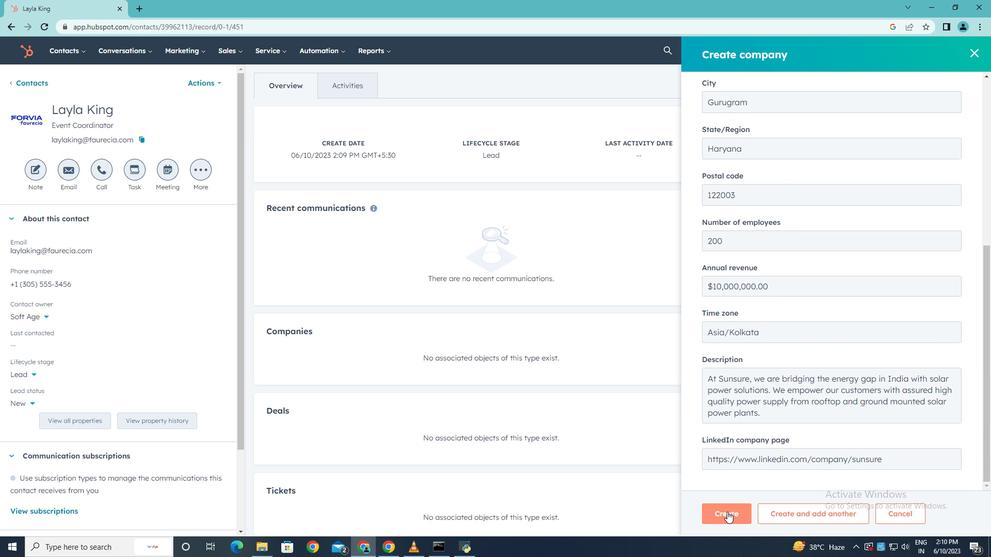 
Action: Mouse moved to (657, 455)
Screenshot: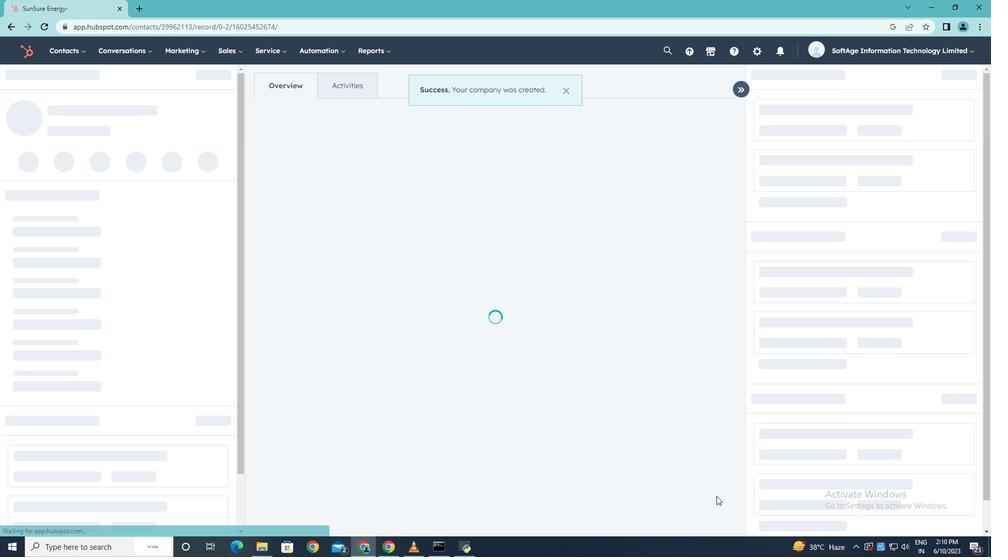
